 Task: Merge changes from one branch into another in the local repository.
Action: Key pressed 'g'
Screenshot: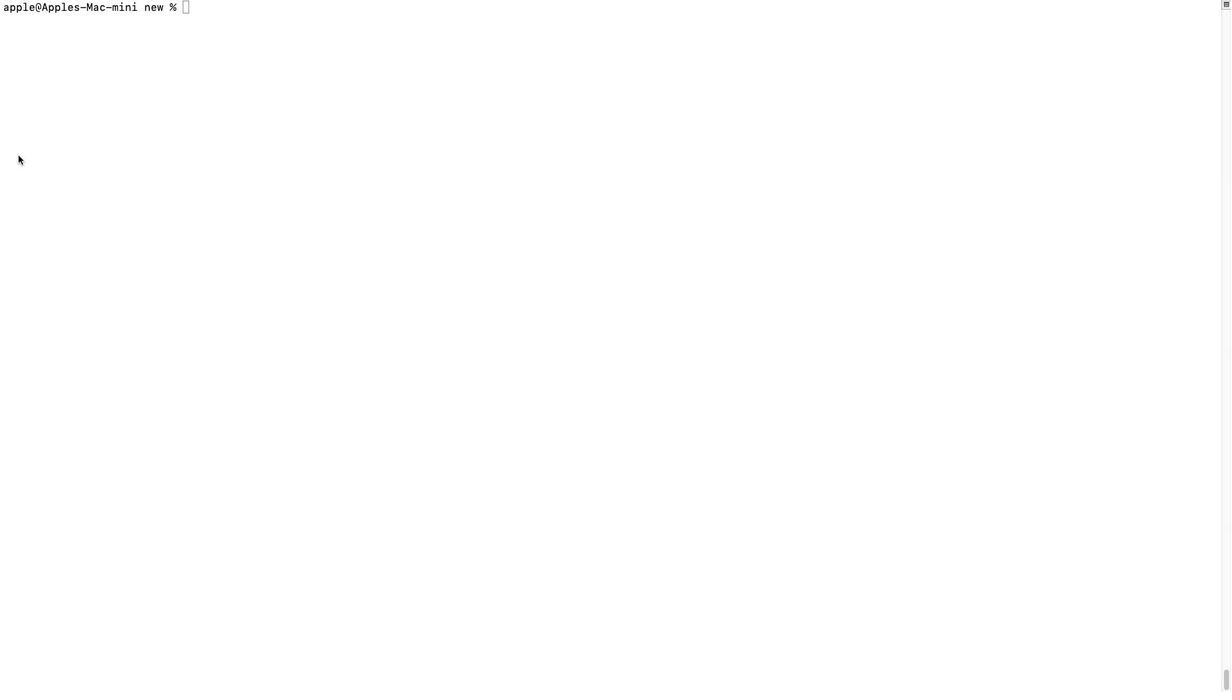 
Action: Mouse moved to (196, 14)
Screenshot: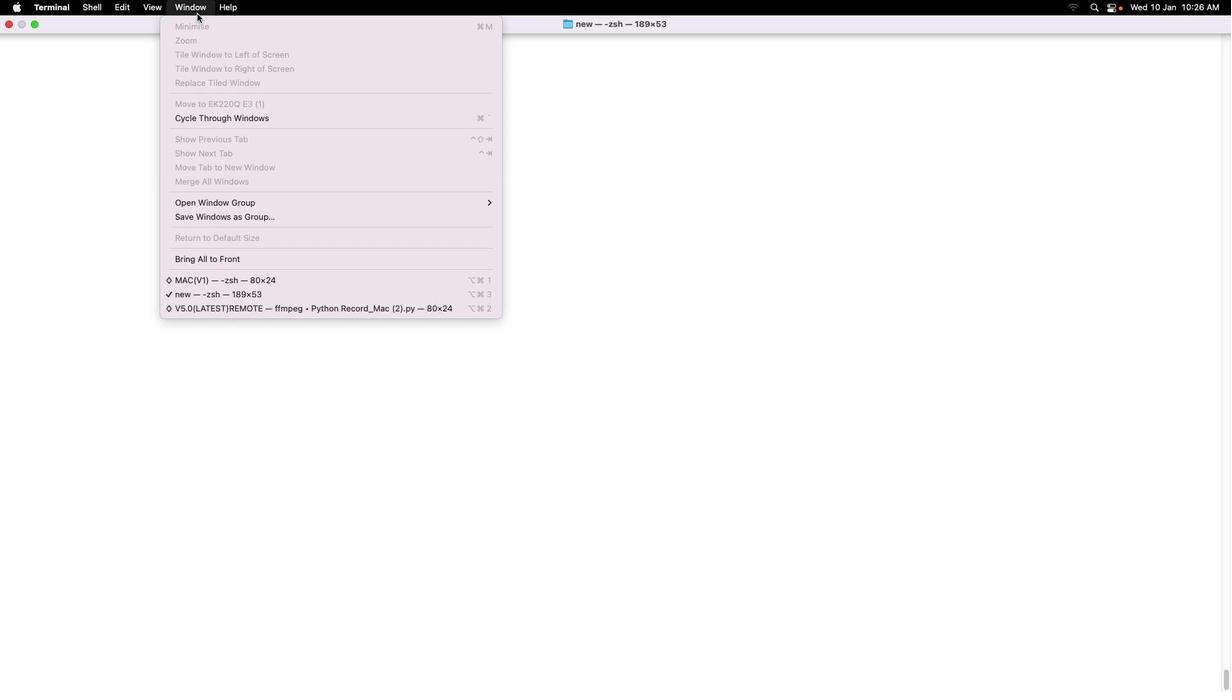 
Action: Mouse pressed left at (196, 14)
Screenshot: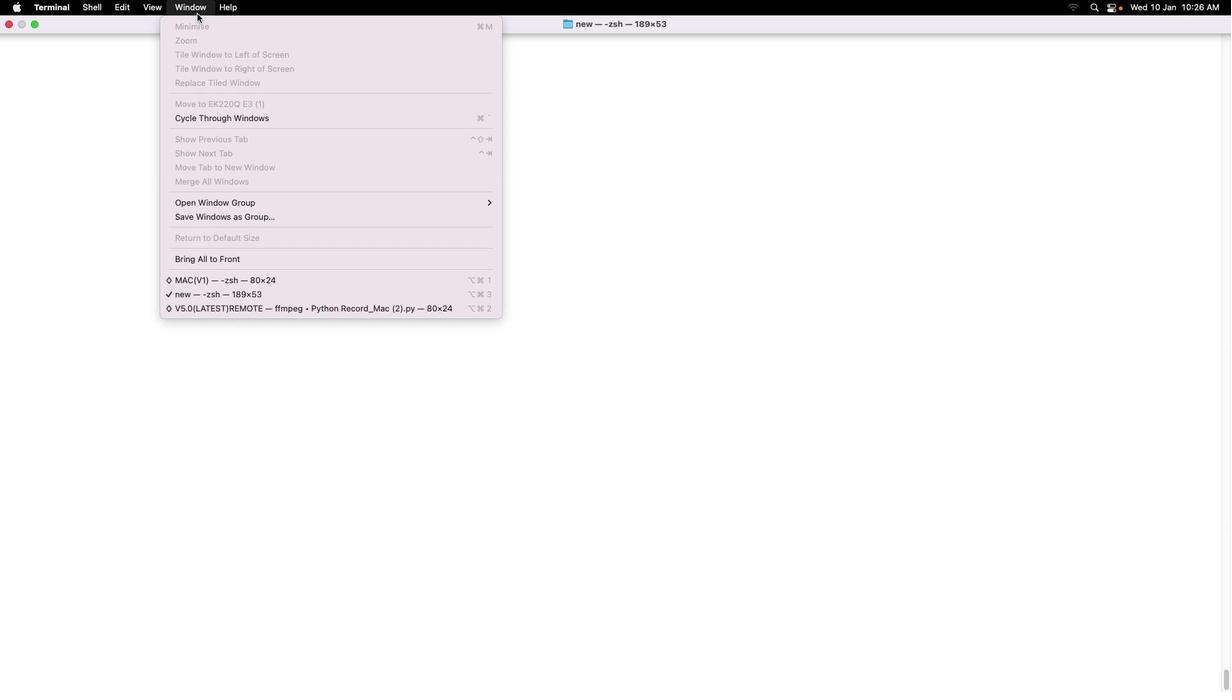 
Action: Mouse moved to (91, 105)
Screenshot: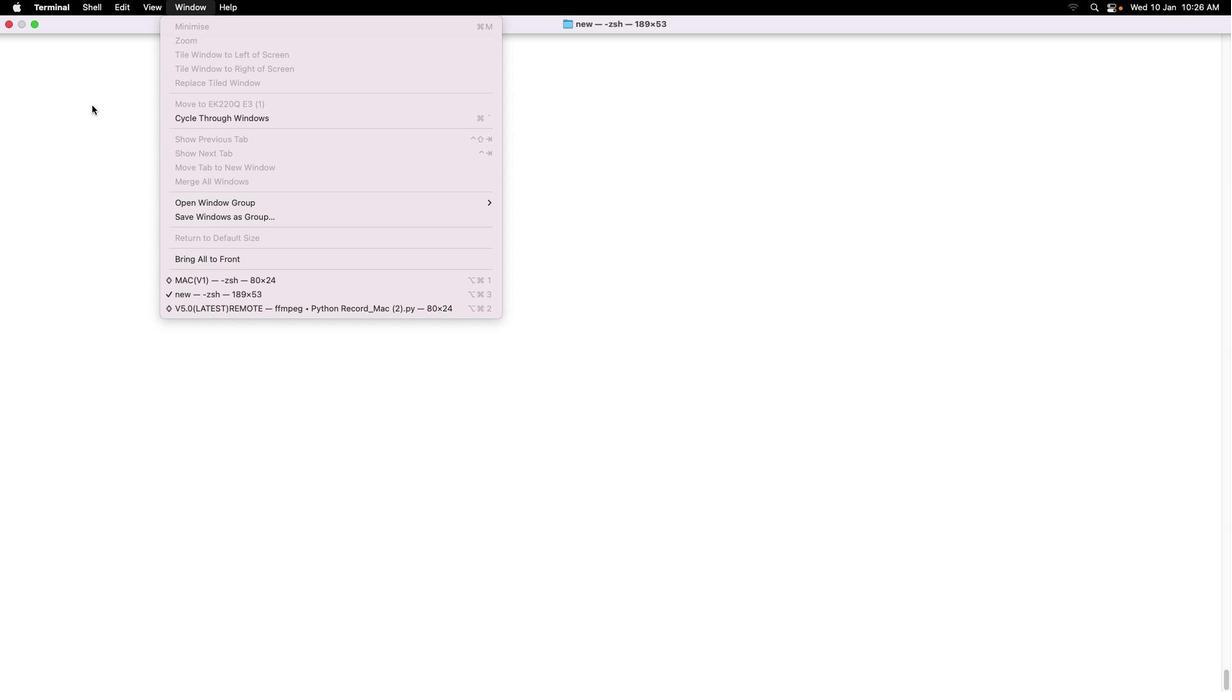 
Action: Mouse pressed left at (91, 105)
Screenshot: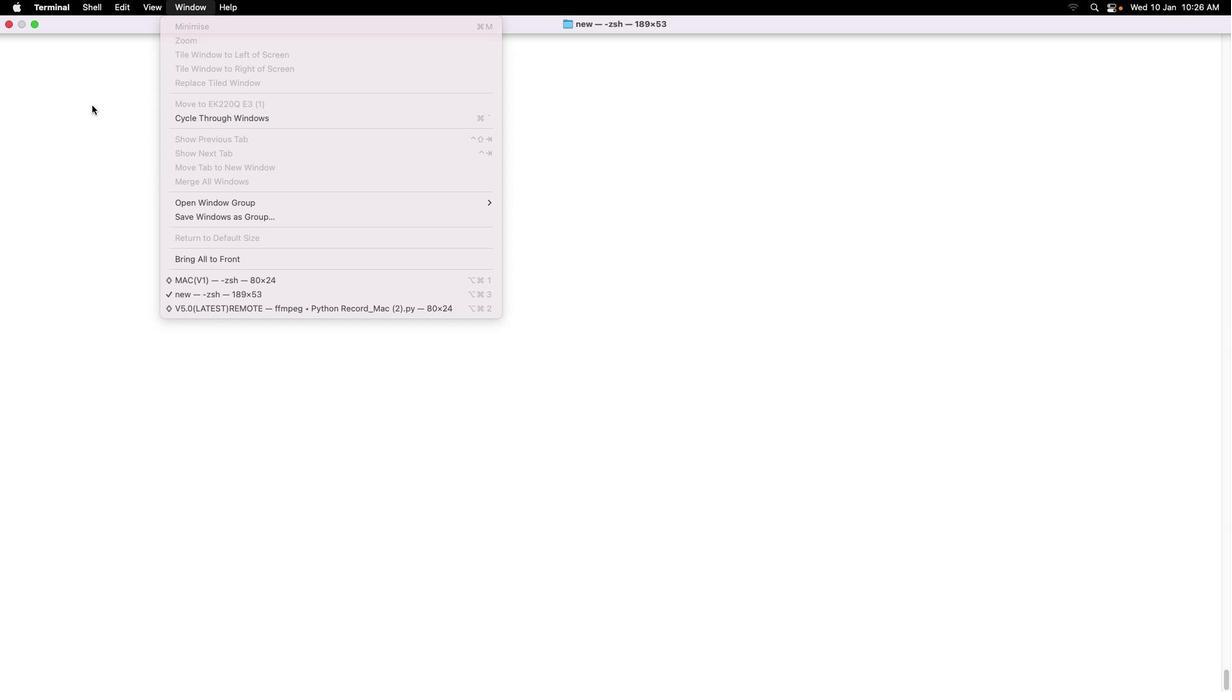 
Action: Mouse moved to (91, 105)
Screenshot: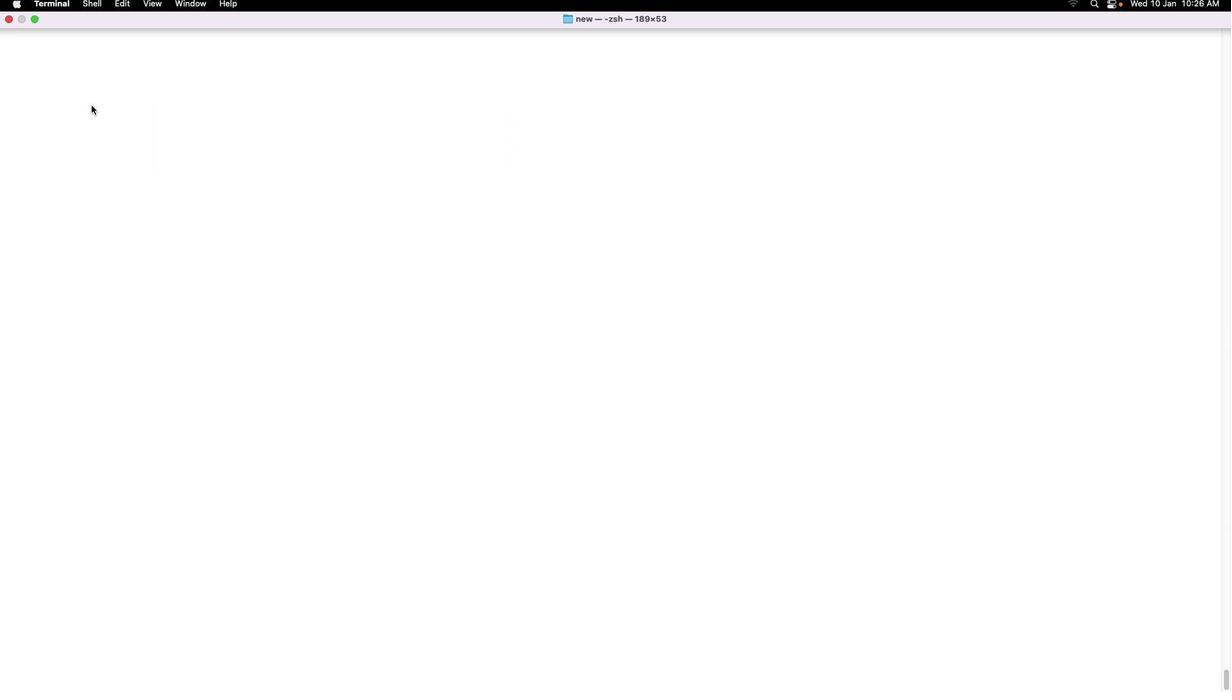 
Action: Mouse pressed left at (91, 105)
Screenshot: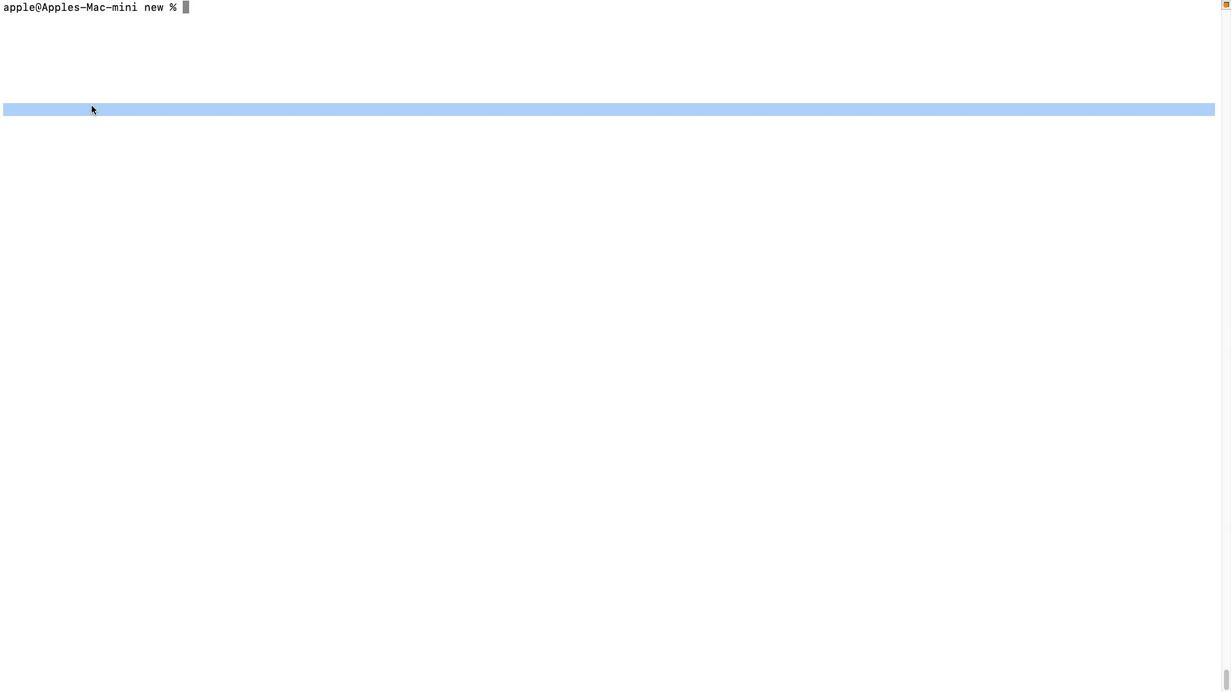 
Action: Key pressed 'g''i''t'Key.space
Screenshot: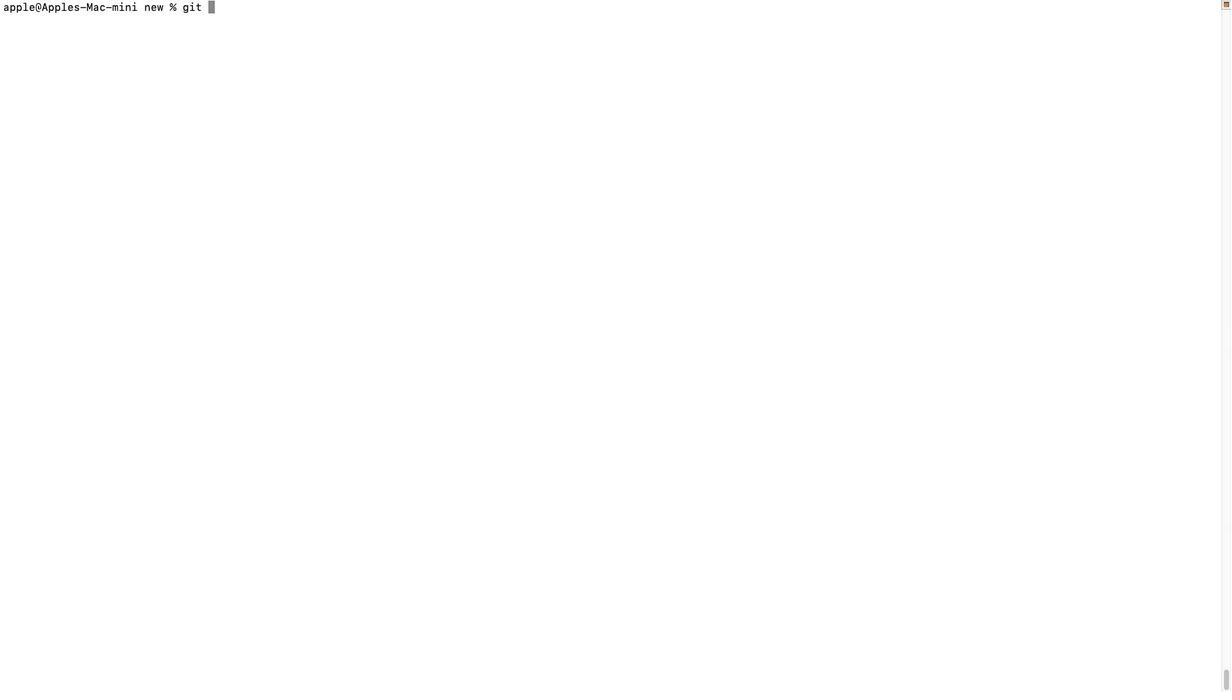 
Action: Mouse moved to (373, 474)
Screenshot: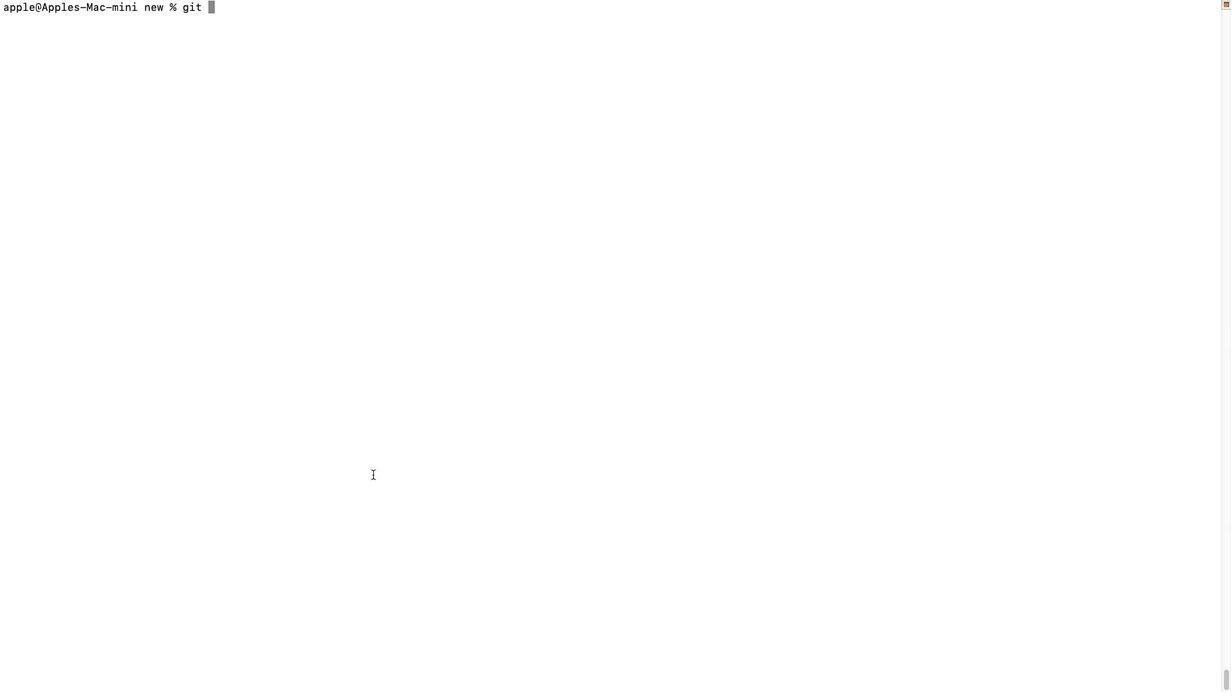 
Action: Mouse pressed left at (373, 474)
Screenshot: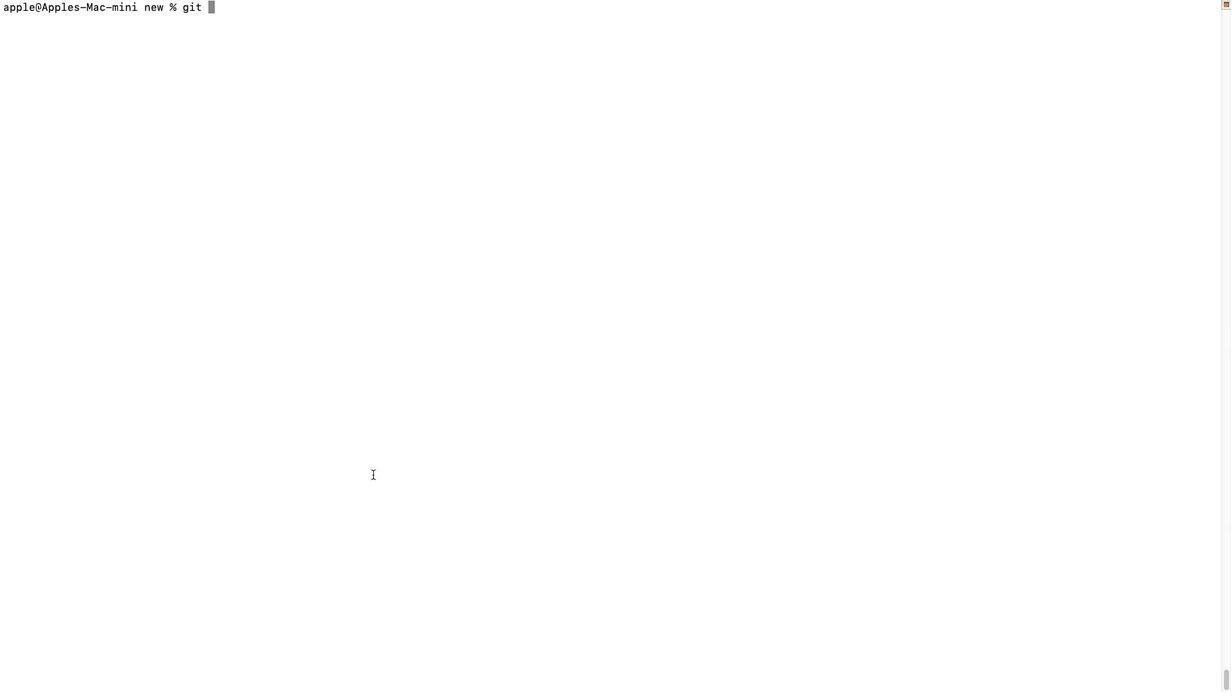 
Action: Mouse moved to (373, 474)
Screenshot: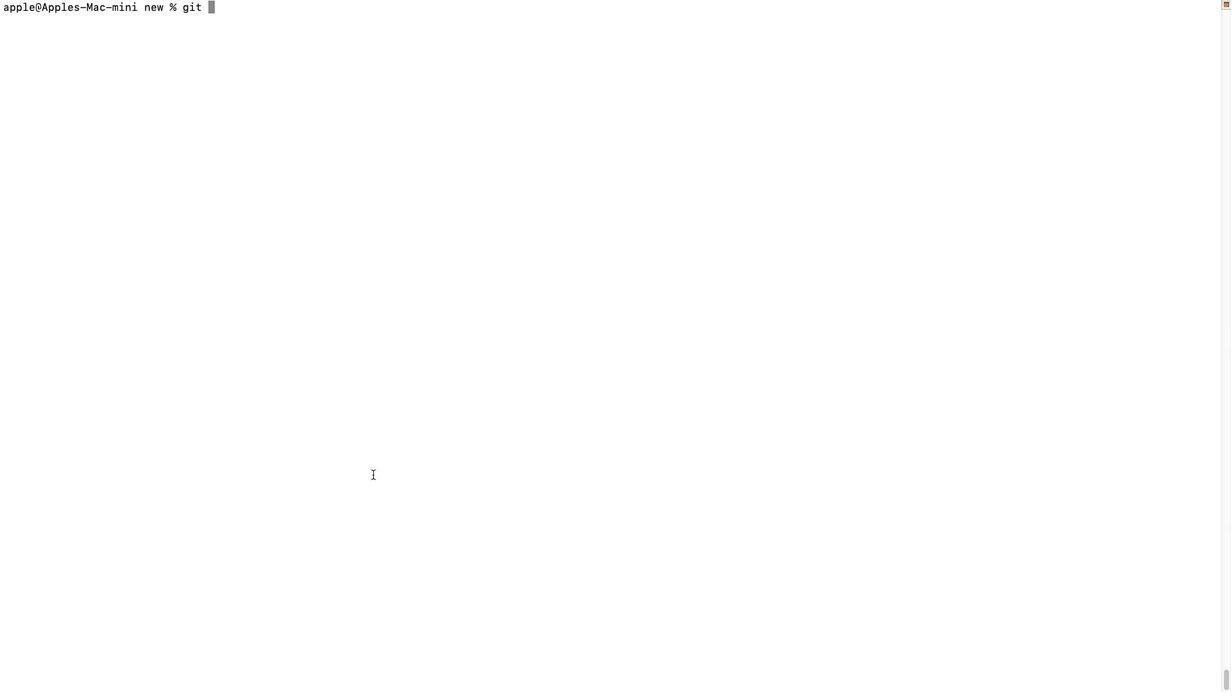 
Action: Key pressed 's''t''a''t'Key.backspaceKey.backspaceKey.backspaceKey.backspace'b''r''a''n''c''h'Key.enter'g''i'Key.backspaceKey.backspace'l''s'Key.enter'c''l''e'Key.backspaceKey.backspaceKey.backspace'g''i''t'Key.space'c''h''e''c''k''o''u''t'Key.space'-''b'Key.space'n''e''w'Key.shift'-''b''r''a''n''c''h'Key.enter'e''c''h''o'Key.spaceKey.shift'"''m''o''d''f'Key.backspace'i''f''i''c''a''t''i''o''n'Key.space'i''n'Key.space'm''y''f''i''l''e''.''t''x''t'Key.spaceKey.shift'>'Key.backspaceKey.backspaceKey.shift'"'Key.spaceKey.shift'>''>'Key.space'n''e''w'Key.backspaceKey.backspaceKey.backspace'm''y''f''i''l''e''.''t''x''t'Key.enter'e''c''h''o'Key.spaceKey.shift'"''m''o''t'Key.backspace'd''i''f''i''c'Key.backspaceKey.backspaceKey.backspaceKey.backspaceKey.backspaceKey.backspaceKey.backspace'a''d''d''e''d'Key.space's''o''m''e'Key.space'c''o''n''t''e''n''t'Key.space'i''n''t''o'Key.space'n''e''w''f''i''l''e''.''t''x''t'Key.shift'"'Key.spaceKey.shift'>''>'Key.space'n''e''w''f''i''l''e''.''t''x''t'Key.enter'g''i''t'Key.space's''t''a''t''u''s'Key.enter'g''i''t'Key.space'a''d''d'Key.space'm''y''f''i''l''e''.''t''x''t'Key.enter'g''i''t'Key.space's''t''a''t''u''s'Key.enter'g''i''t'Key.space'a''d''d'Key.space'n''e''w''f''i''l''e''.''t''x''t'Key.enter'g''i''t'Key.space's''t''a''t''u''s'Key.enter'g''i''t'Key.spaceKey.backspaceKey.backspaceKey.backspaceKey.backspace'g''i''t'Key.space'c''o''o'Key.backspace'm''m''i''t'Key.space'-''m'Key.spaceKey.shift'"'Key.shift_r'C''h''a''n''g''e''s'Key.space'i''n''t''o'Key.space't''w''o'Key.space'f''i''l''e''s'Key.space'o'Key.backspace'f''r''o''m'Key.space'n''e''w'Key.space'f'Key.backspace'f'Key.backspace'b''r''a''n''c''h'Key.shift'"'Key.enter'g''i''t'Key.space'c''h''e''c''k''o''u''t'Key.space'm''a''i''n'Key.enter'g''i''t'Key.space'b''r''a''n''c''h'Key.enter'g''i''t'Key.space'm''e''r''g''e'Key.space'n''e''w''-''b''r''a''n''c''h'Key.space'-''m'Key.spaceKey.shift'"'Key.shift'M''e''r''g''e'Key.space'n''e''w'Key.shift'B''r''a''n''c''h'Key.spaceKey.shift'H''e''r''e'Key.shift'"'Key.enter
Screenshot: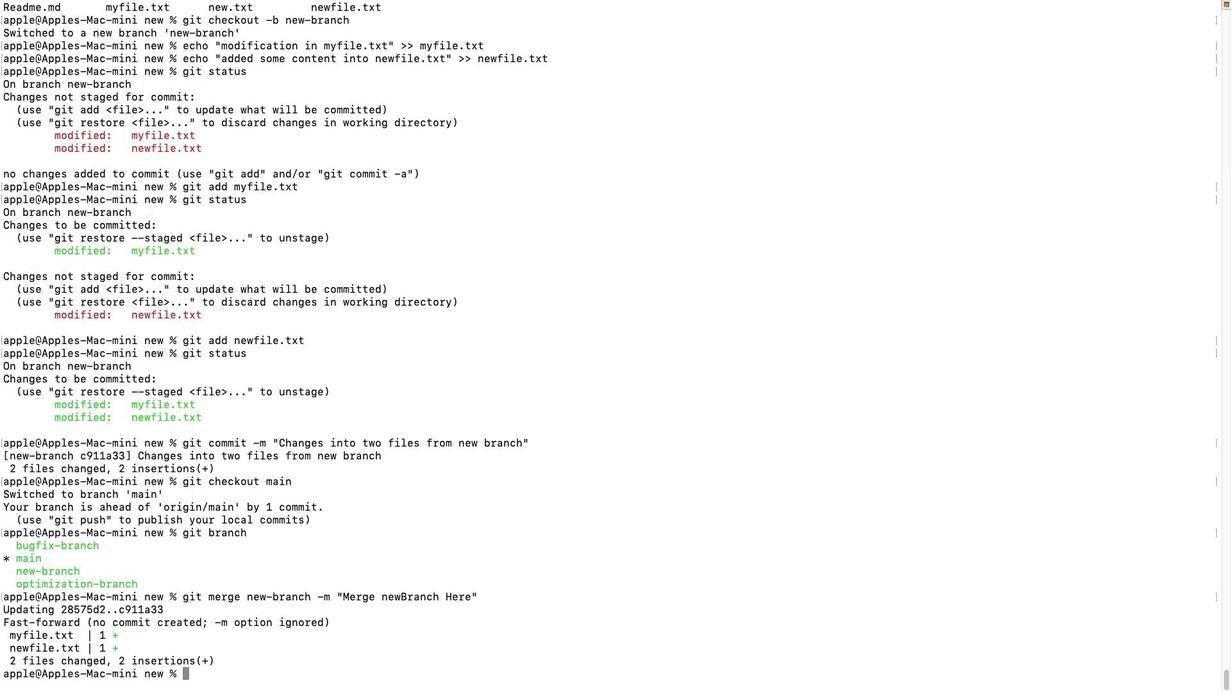 
